 Task: Use the formula "INTERCEPT" in spreadsheet "Project protfolio".
Action: Mouse moved to (107, 64)
Screenshot: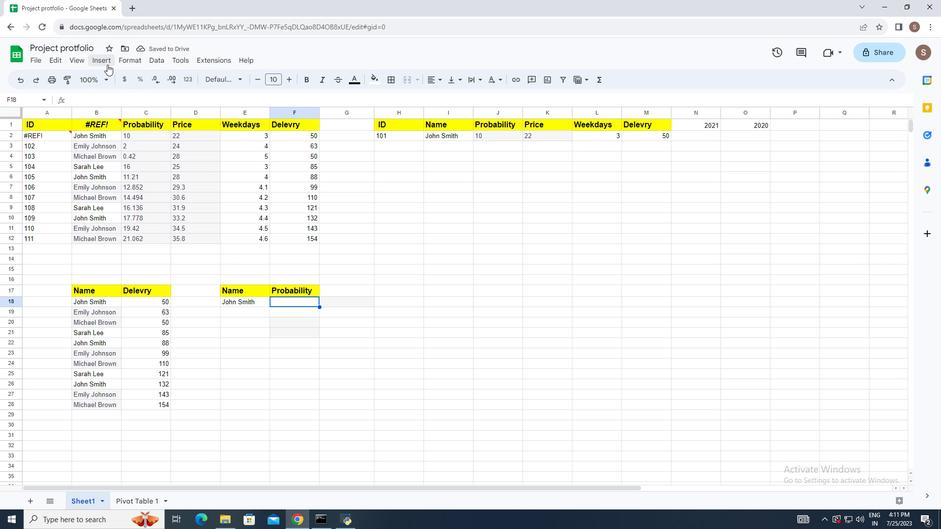 
Action: Mouse pressed left at (107, 64)
Screenshot: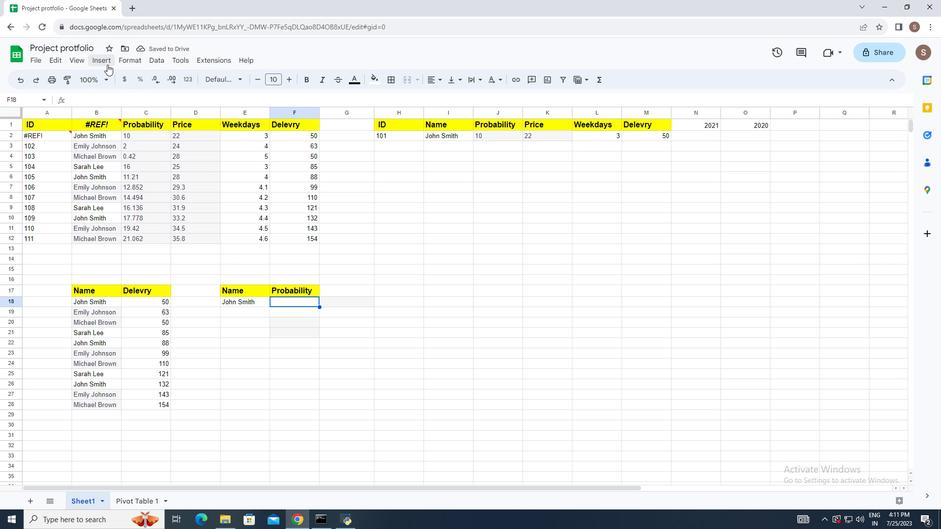 
Action: Mouse moved to (151, 231)
Screenshot: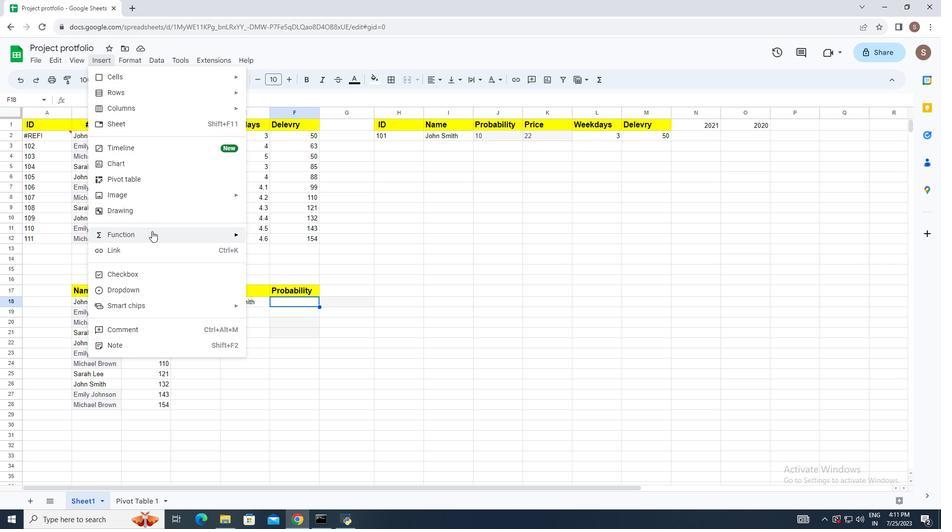 
Action: Mouse pressed left at (151, 231)
Screenshot: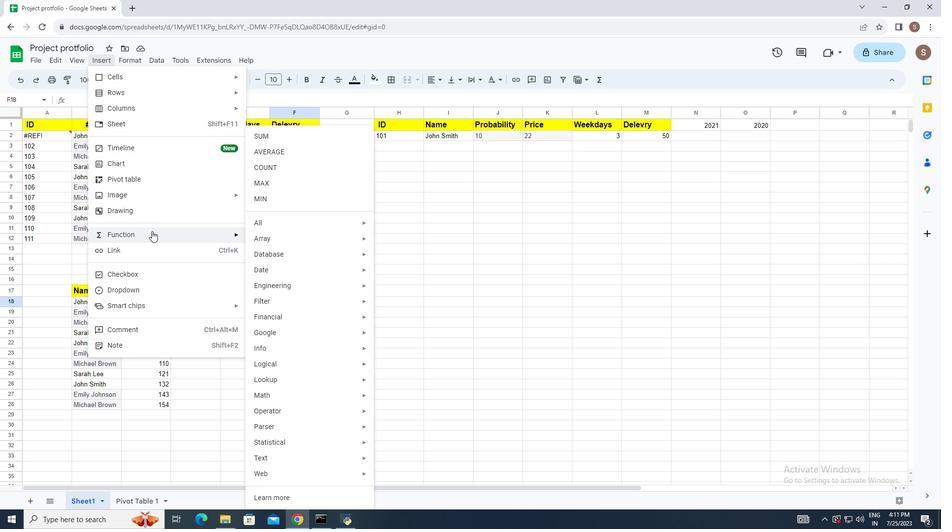 
Action: Mouse moved to (292, 225)
Screenshot: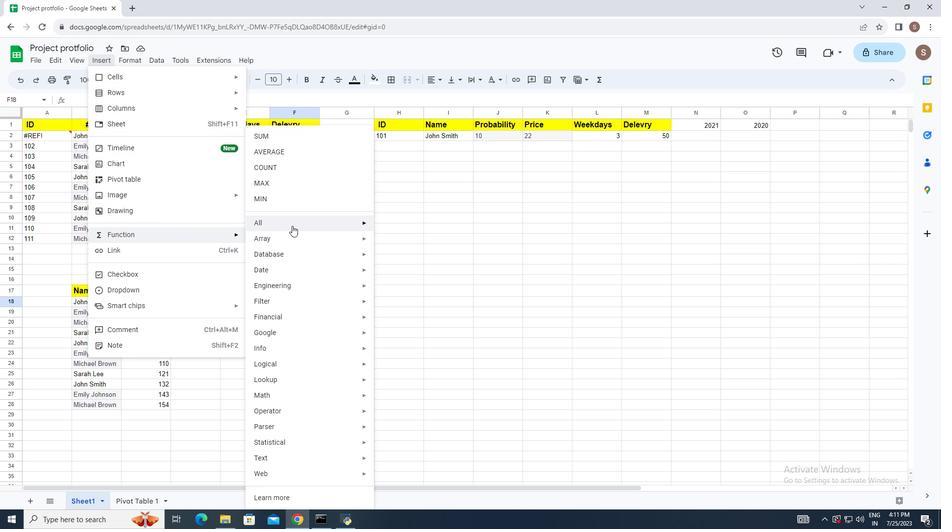 
Action: Mouse pressed left at (292, 225)
Screenshot: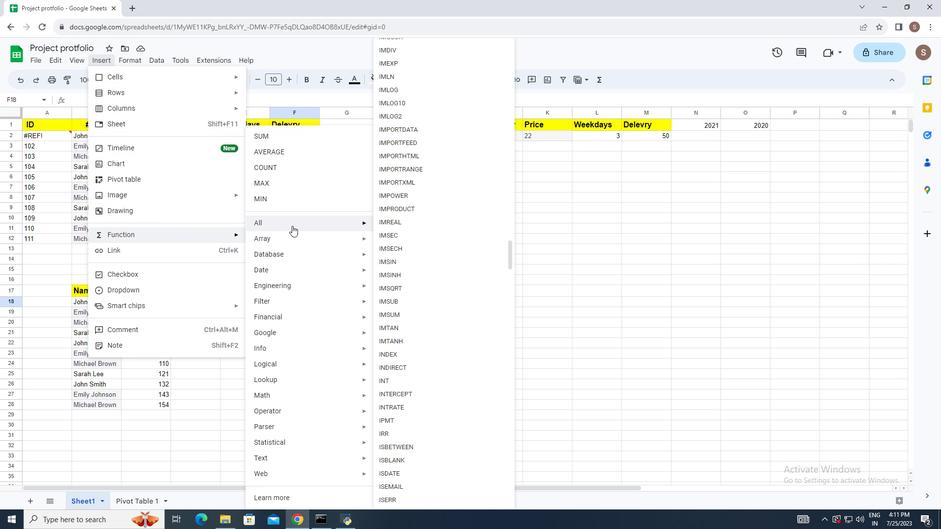 
Action: Mouse moved to (426, 394)
Screenshot: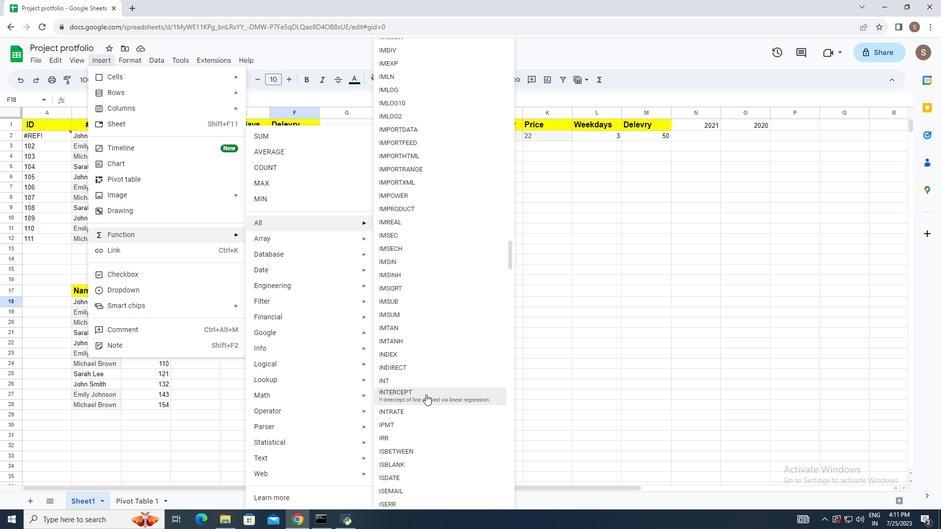 
Action: Mouse pressed left at (426, 394)
Screenshot: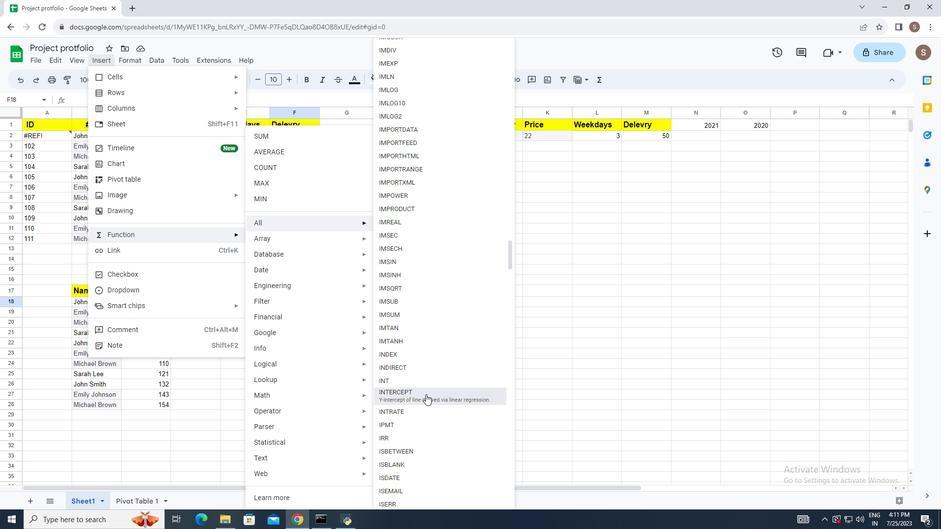
Action: Mouse moved to (141, 134)
Screenshot: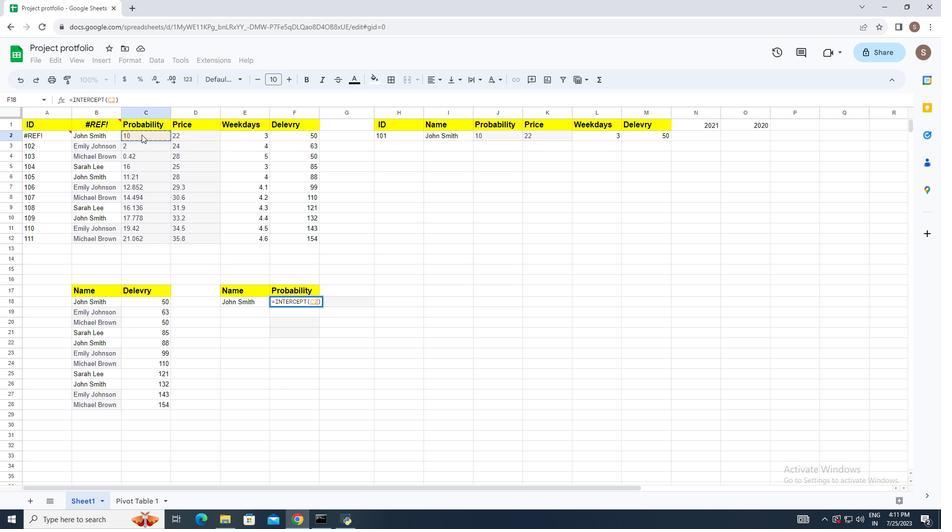 
Action: Mouse pressed left at (141, 134)
Screenshot: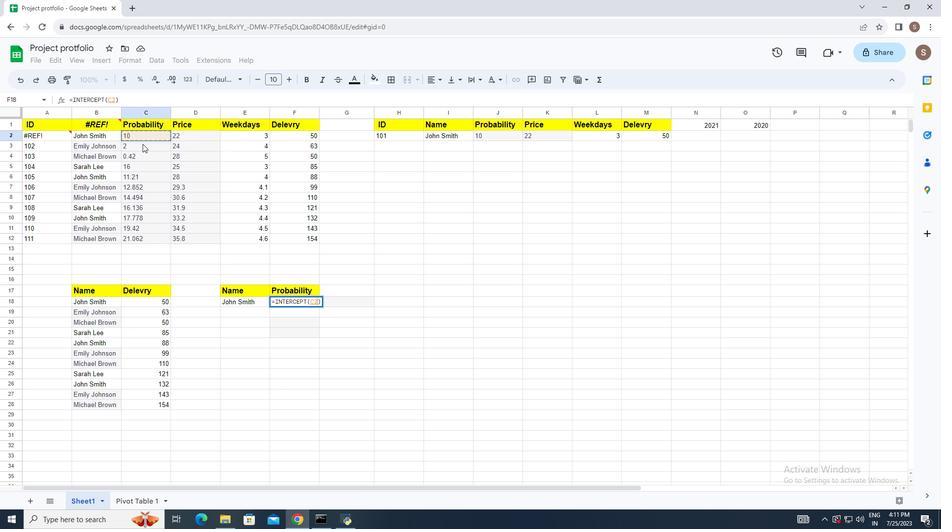 
Action: Mouse moved to (237, 323)
Screenshot: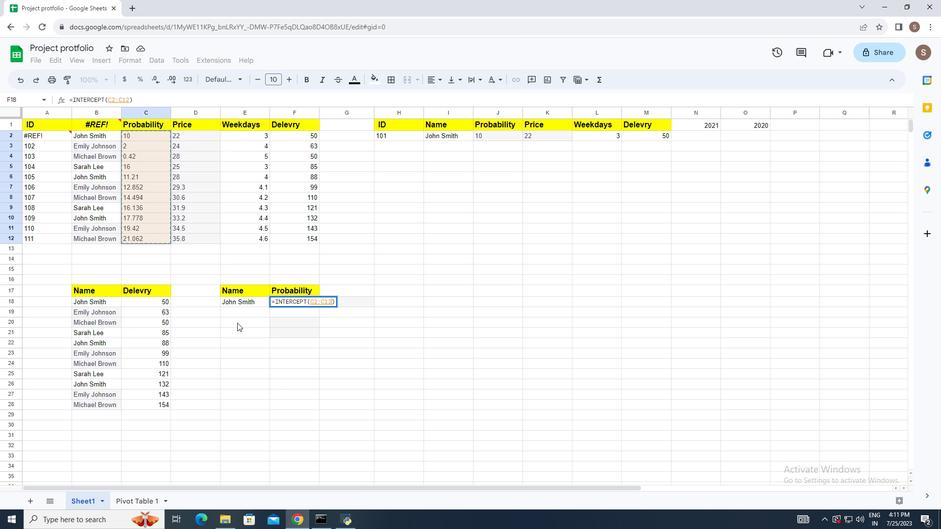
Action: Key pressed ,
Screenshot: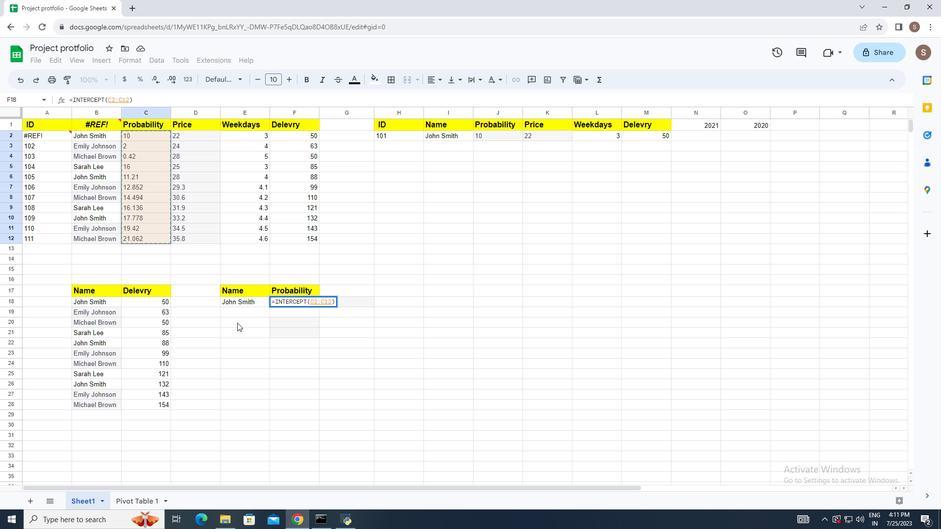 
Action: Mouse moved to (244, 325)
Screenshot: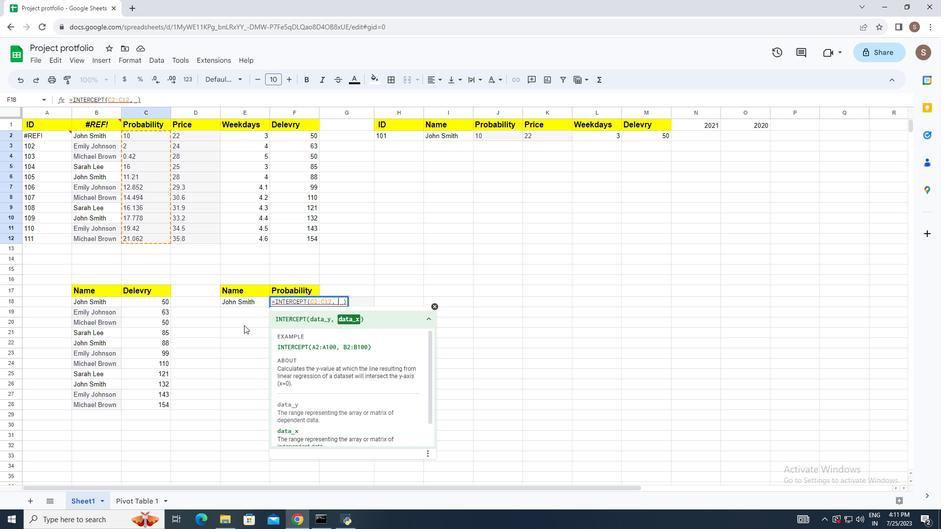 
Action: Key pressed <Key.space>
Screenshot: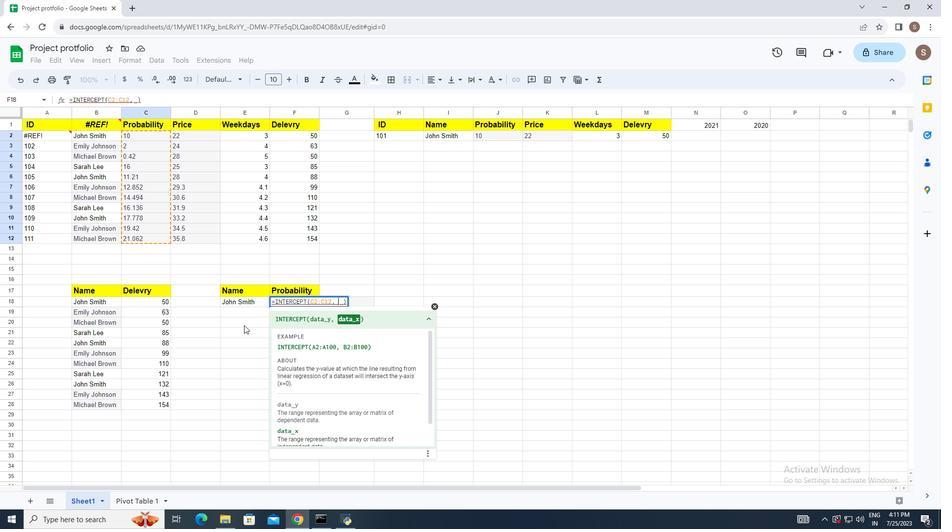 
Action: Mouse moved to (139, 300)
Screenshot: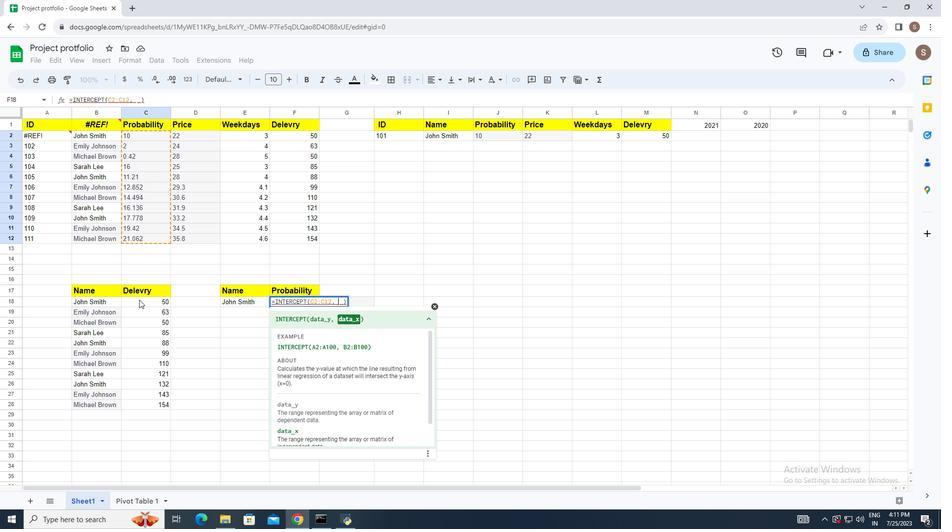 
Action: Mouse pressed left at (139, 300)
Screenshot: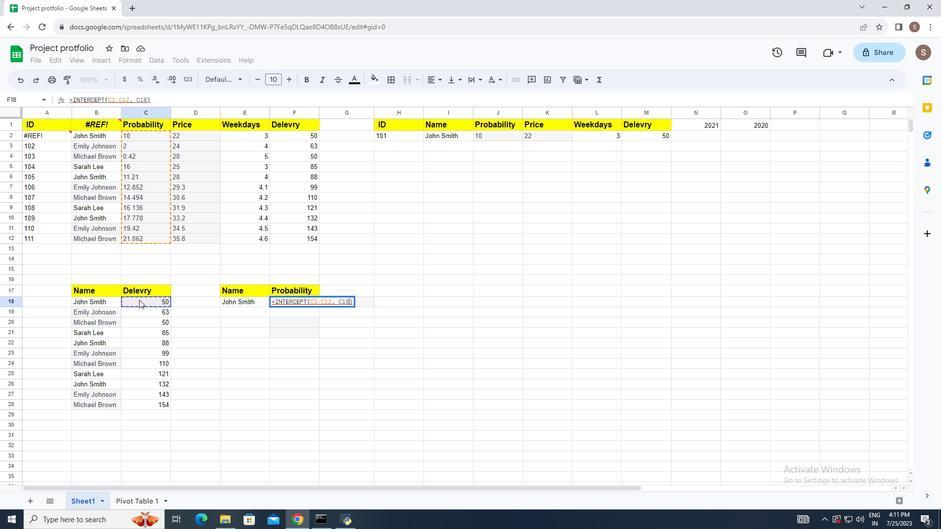 
Action: Mouse moved to (354, 327)
Screenshot: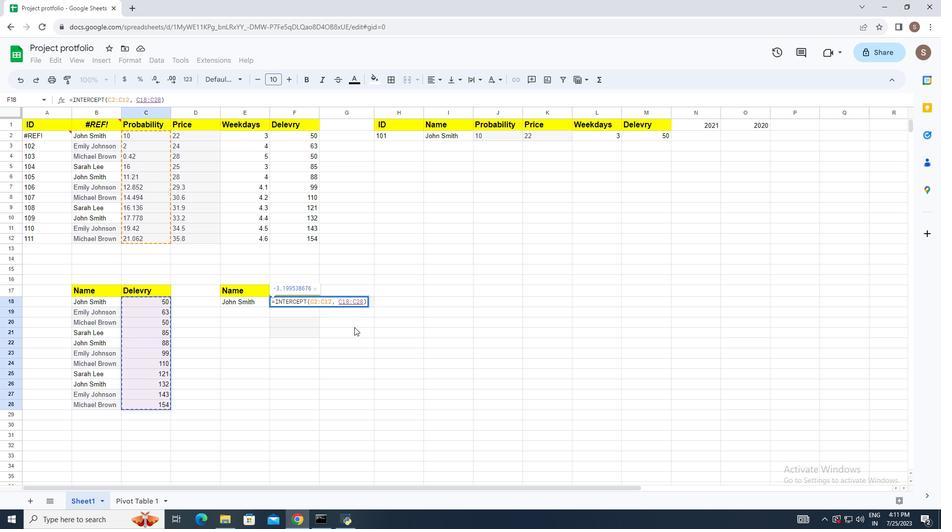 
Action: Key pressed <Key.enter>
Screenshot: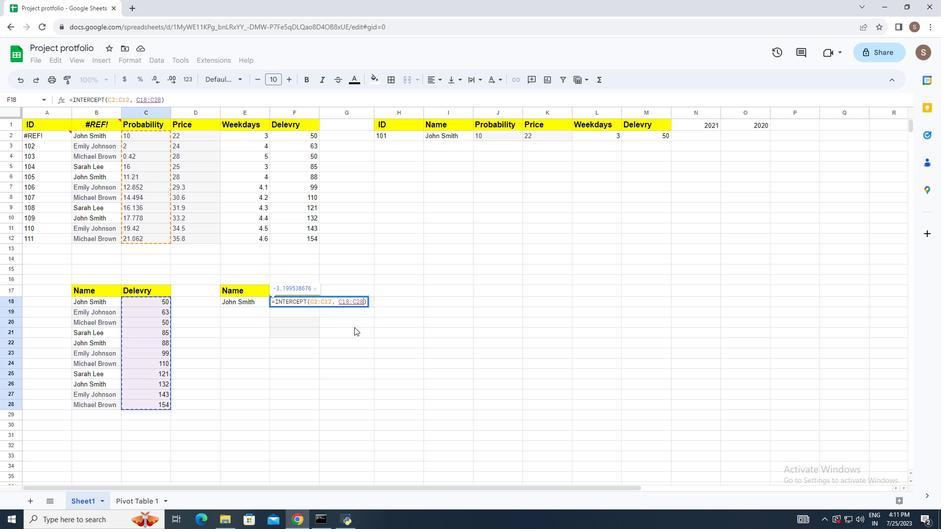 
